 Task: Create a rule when the name of a card does not contains text .
Action: Mouse pressed left at (727, 213)
Screenshot: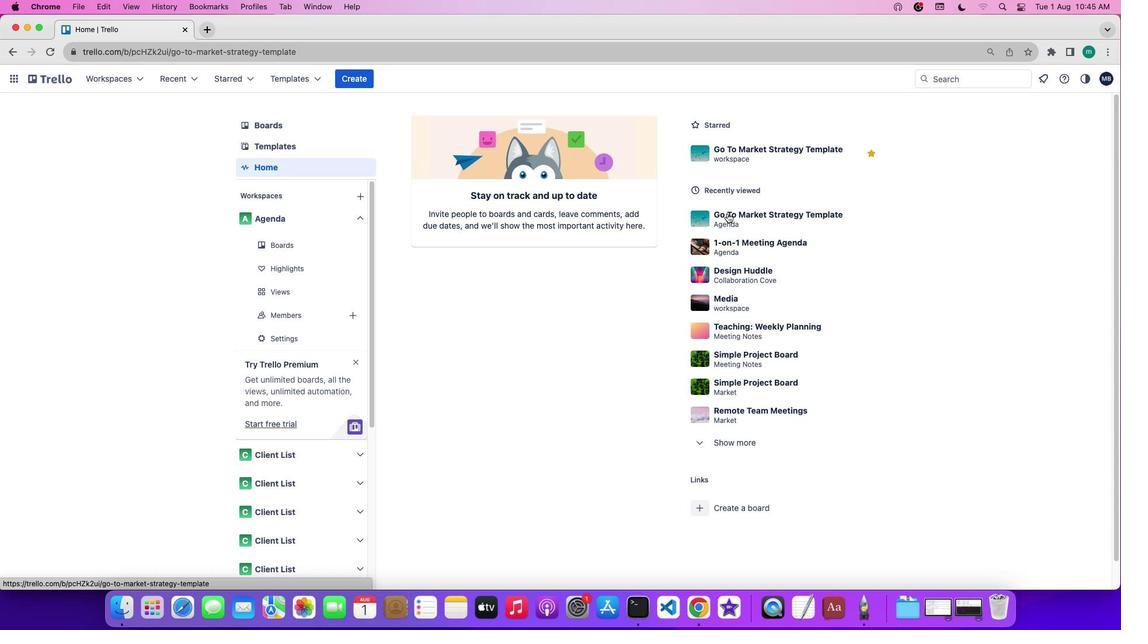 
Action: Mouse moved to (1011, 244)
Screenshot: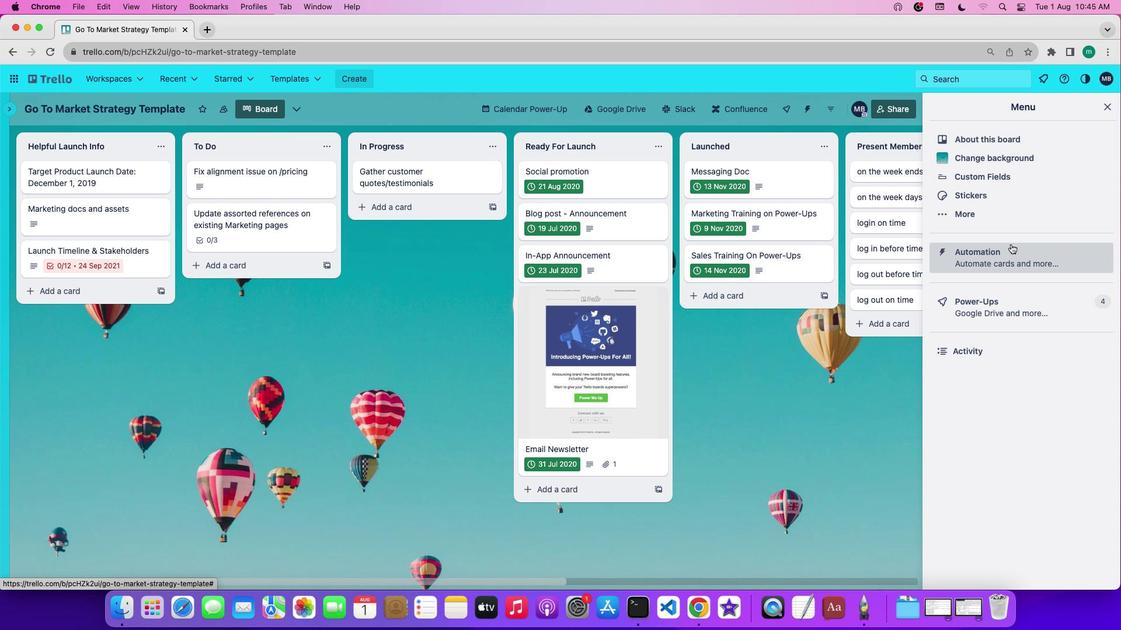 
Action: Mouse pressed left at (1011, 244)
Screenshot: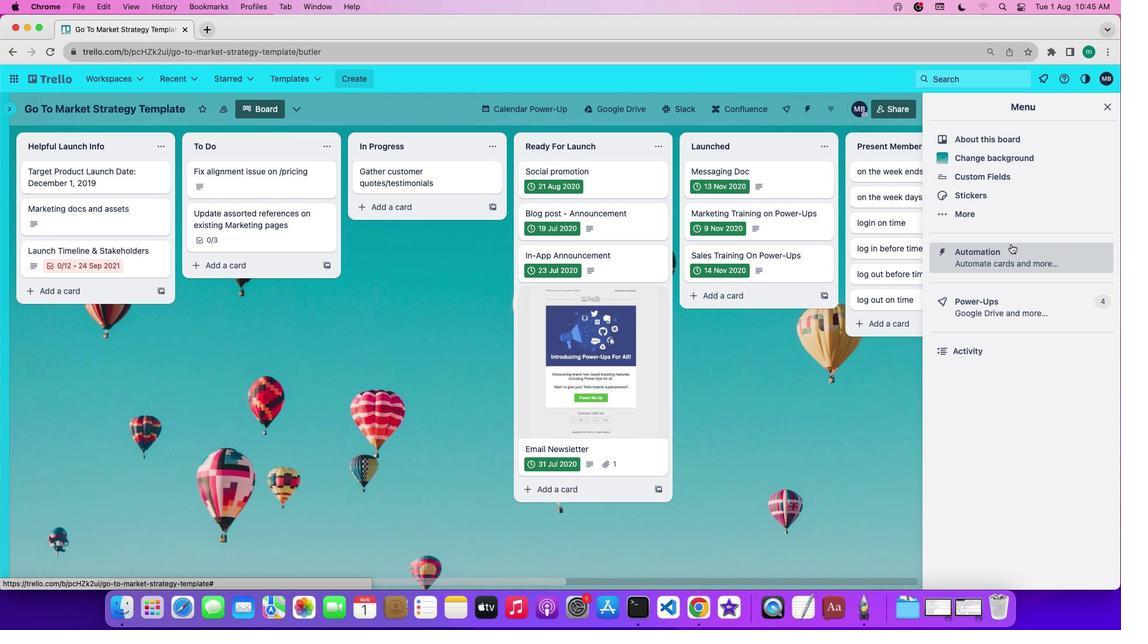 
Action: Mouse moved to (70, 204)
Screenshot: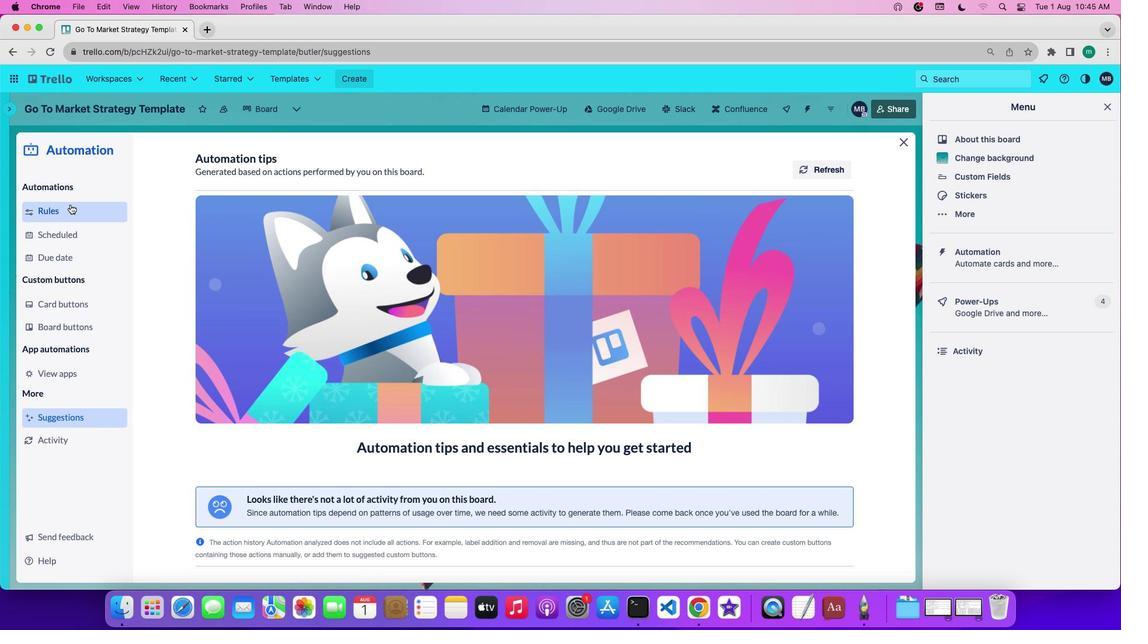 
Action: Mouse pressed left at (70, 204)
Screenshot: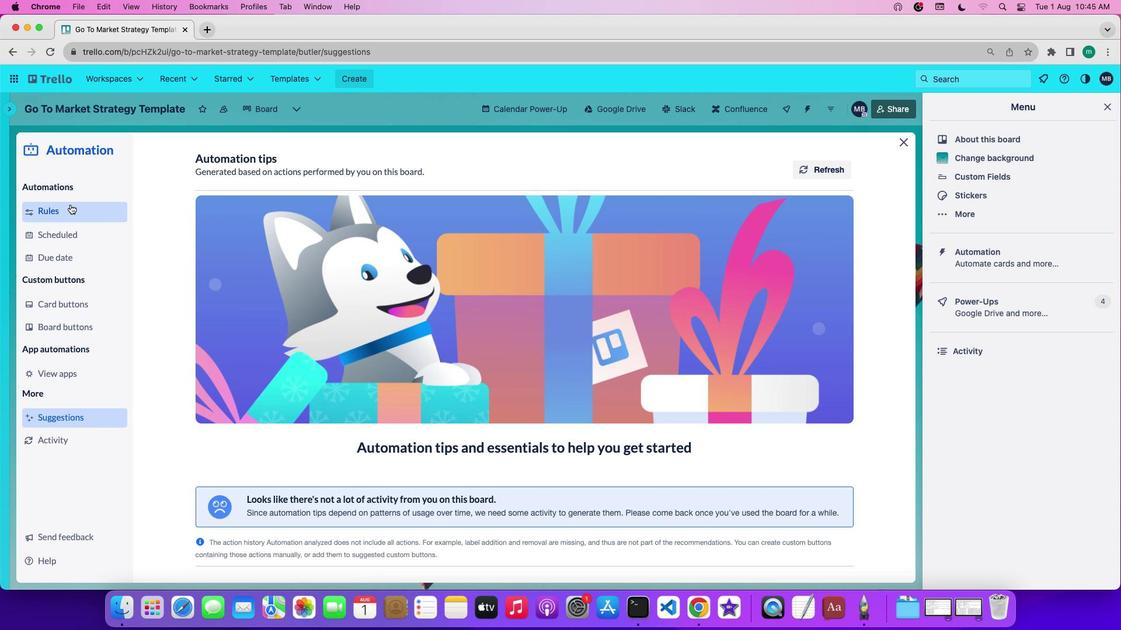 
Action: Mouse moved to (275, 420)
Screenshot: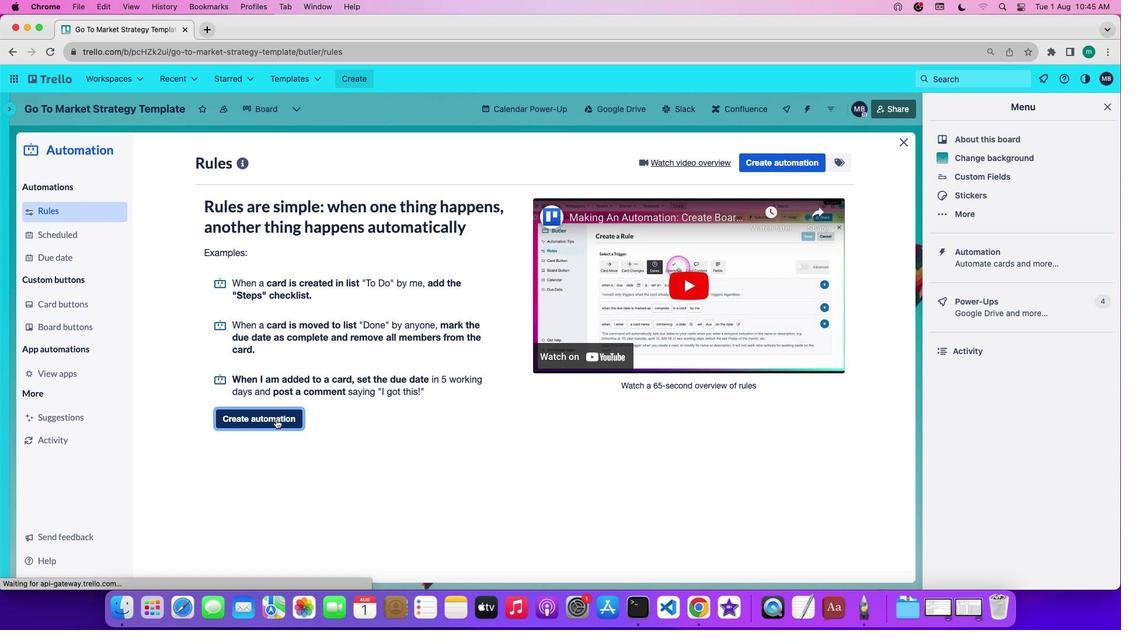
Action: Mouse pressed left at (275, 420)
Screenshot: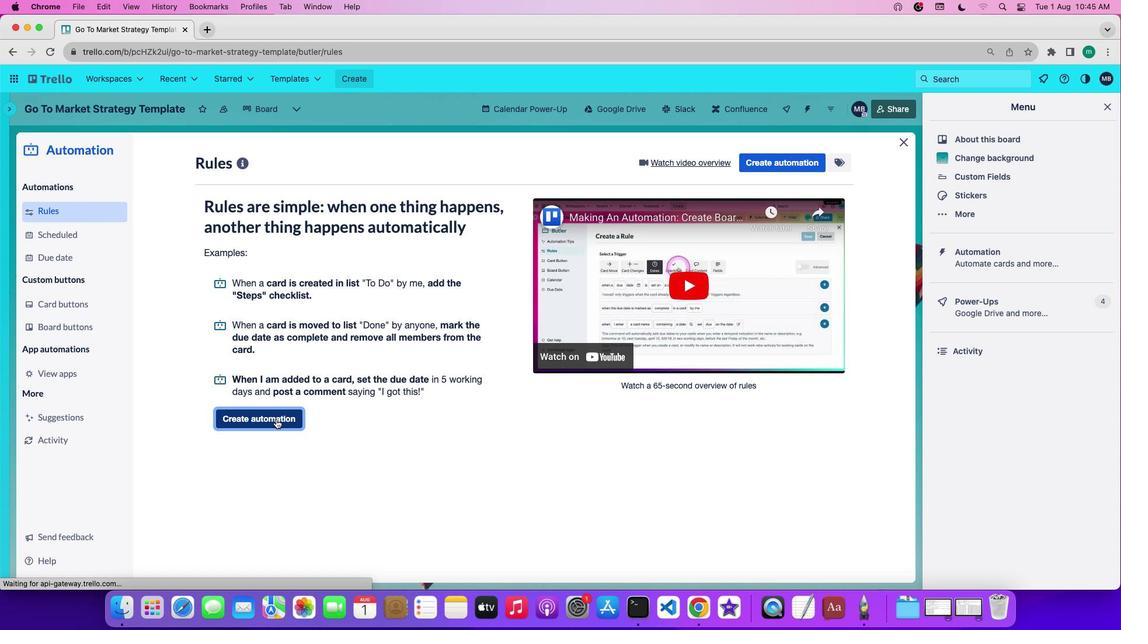 
Action: Mouse moved to (560, 275)
Screenshot: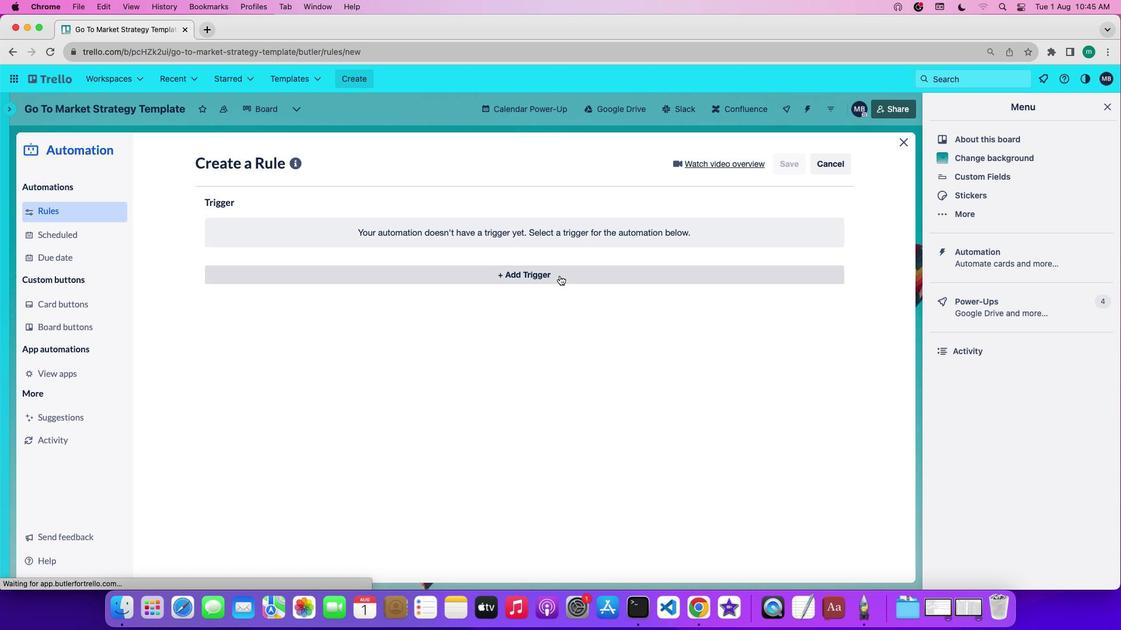 
Action: Mouse pressed left at (560, 275)
Screenshot: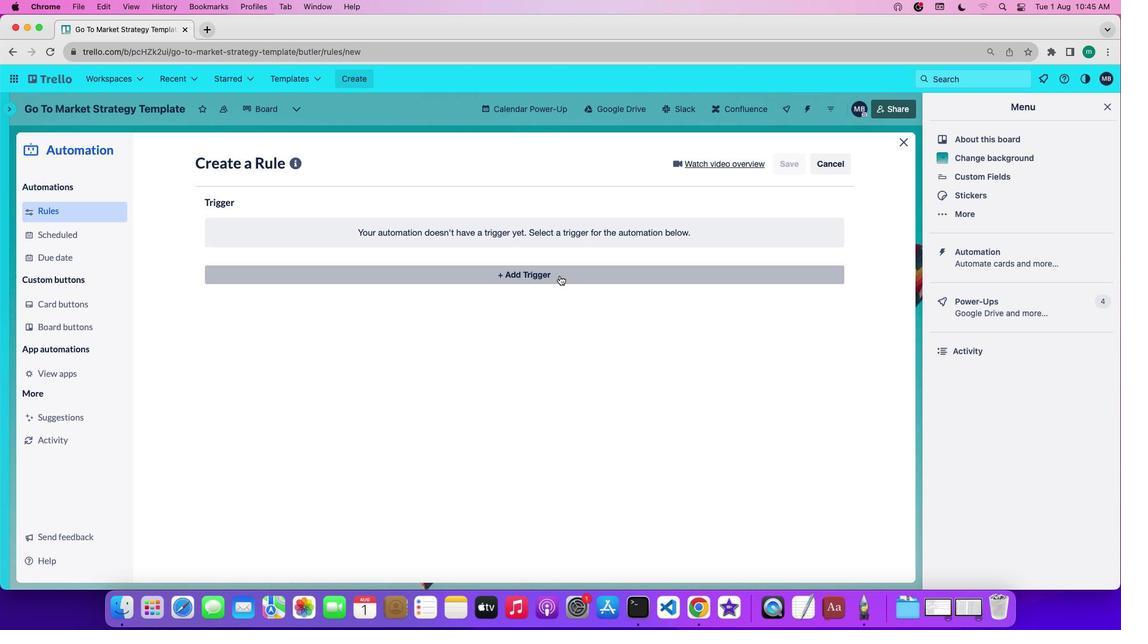 
Action: Mouse moved to (425, 316)
Screenshot: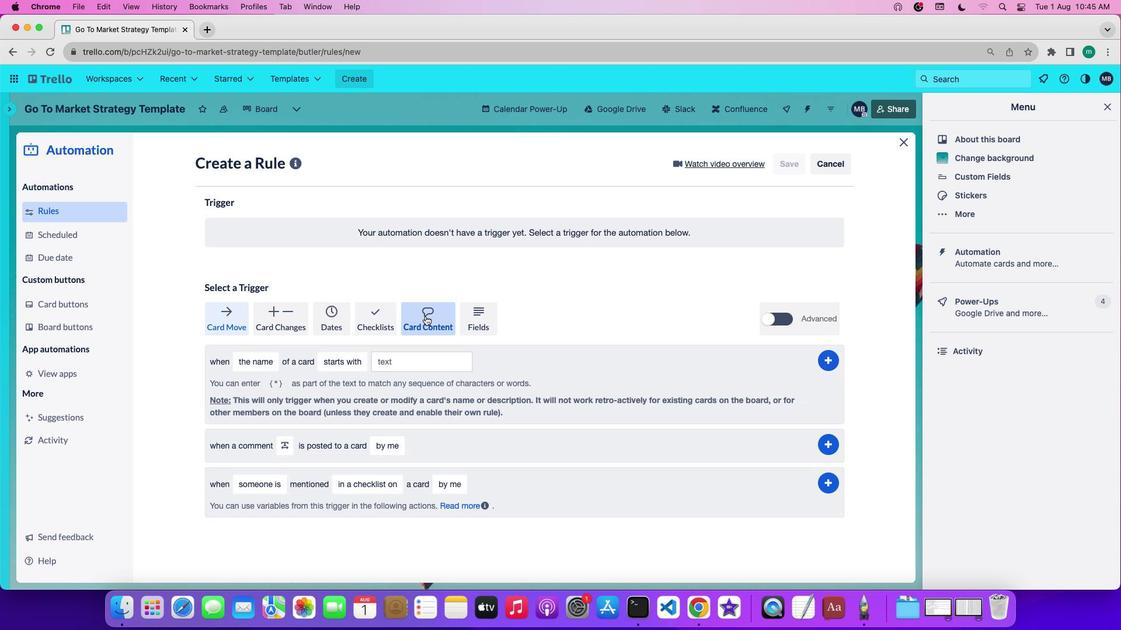 
Action: Mouse pressed left at (425, 316)
Screenshot: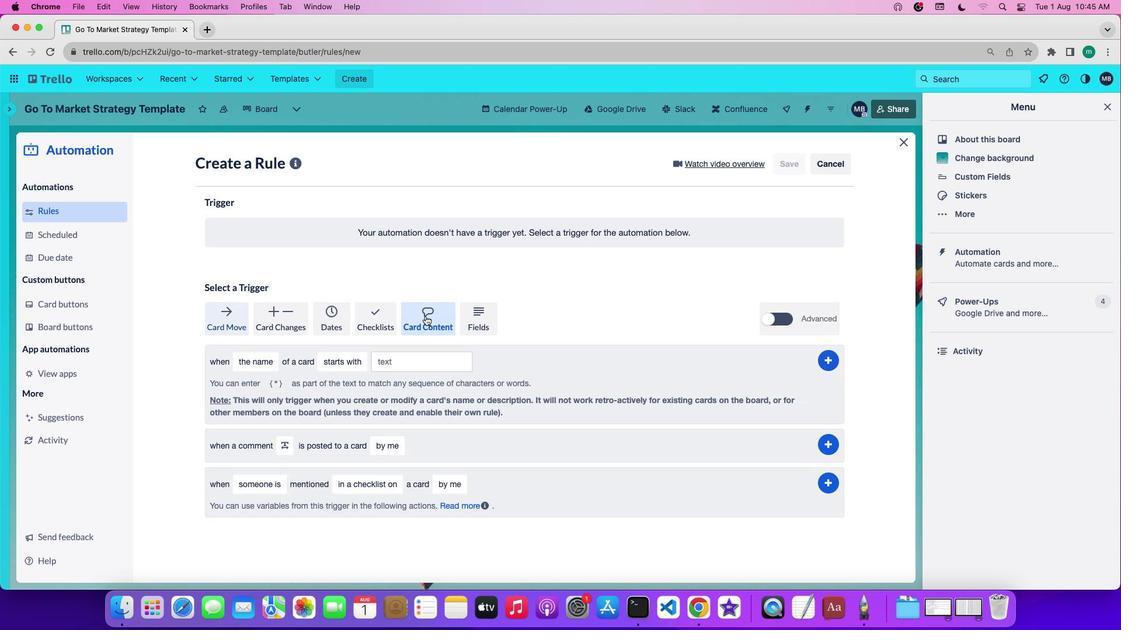 
Action: Mouse moved to (248, 364)
Screenshot: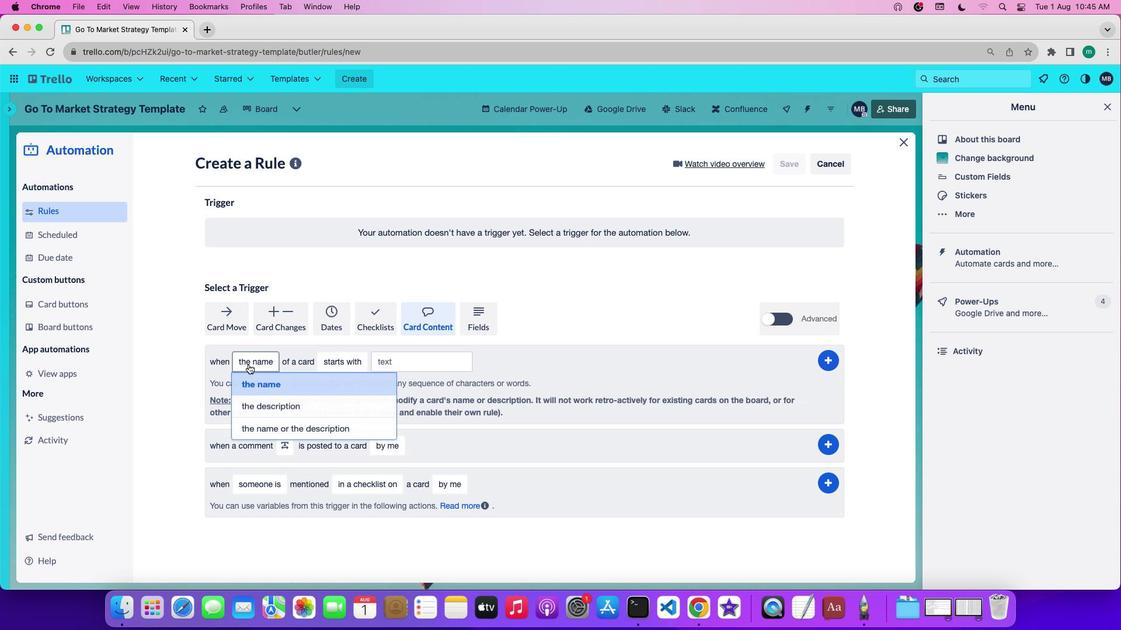 
Action: Mouse pressed left at (248, 364)
Screenshot: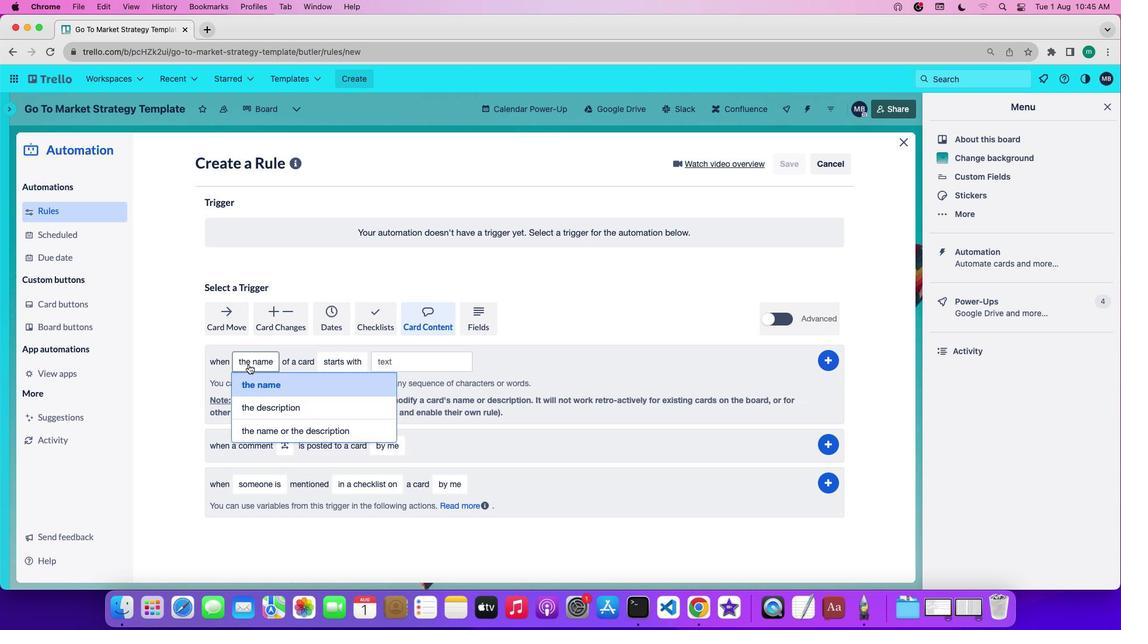 
Action: Mouse moved to (251, 383)
Screenshot: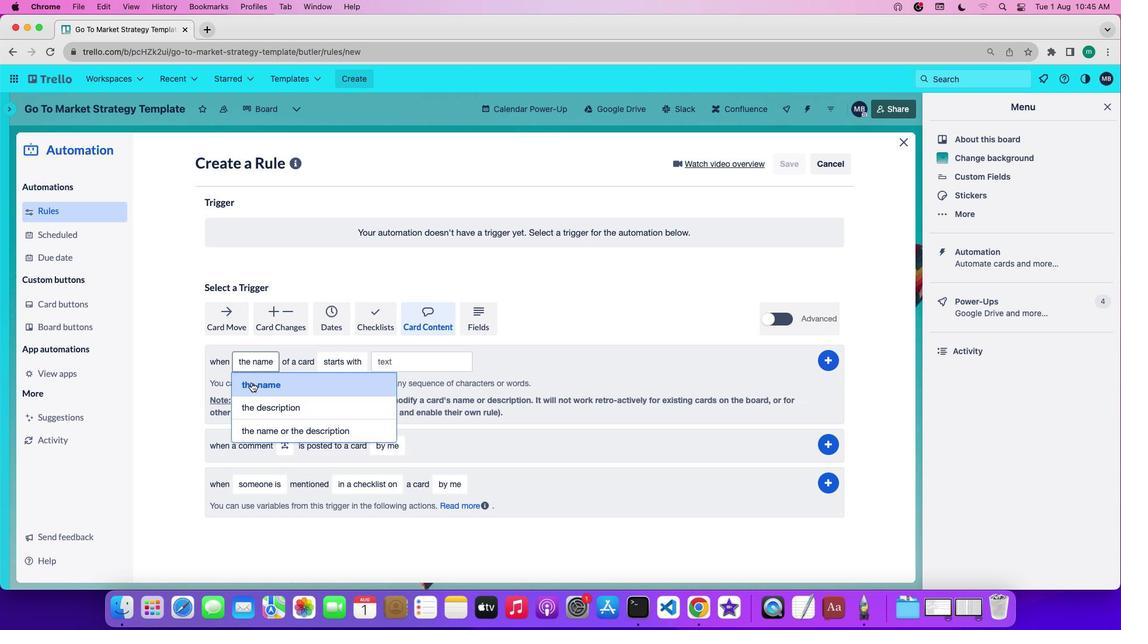 
Action: Mouse pressed left at (251, 383)
Screenshot: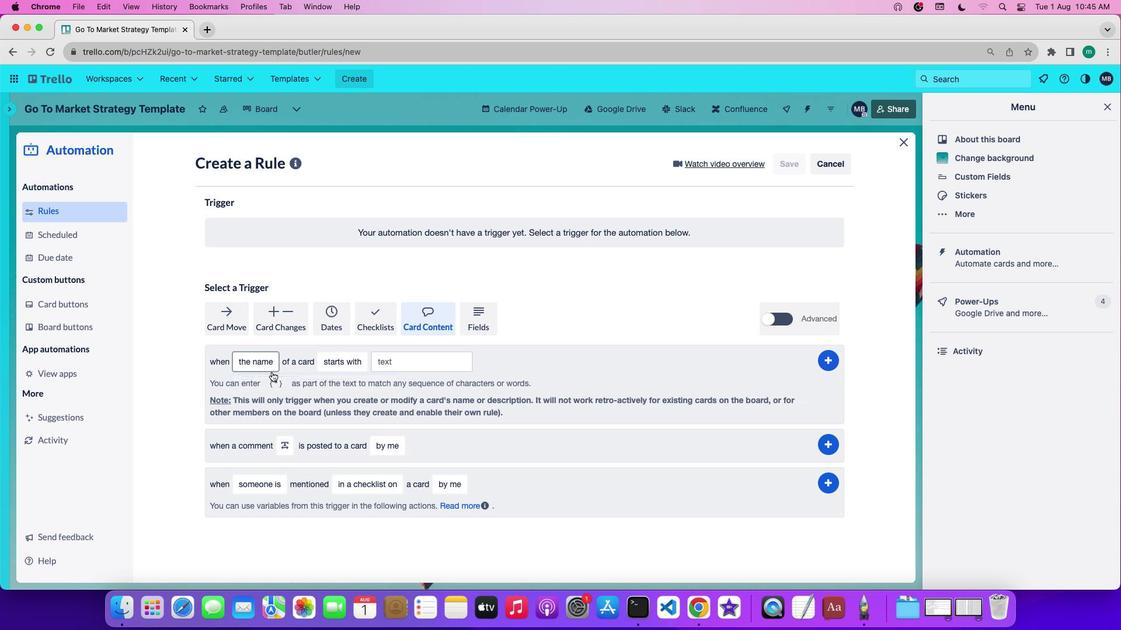 
Action: Mouse moved to (331, 357)
Screenshot: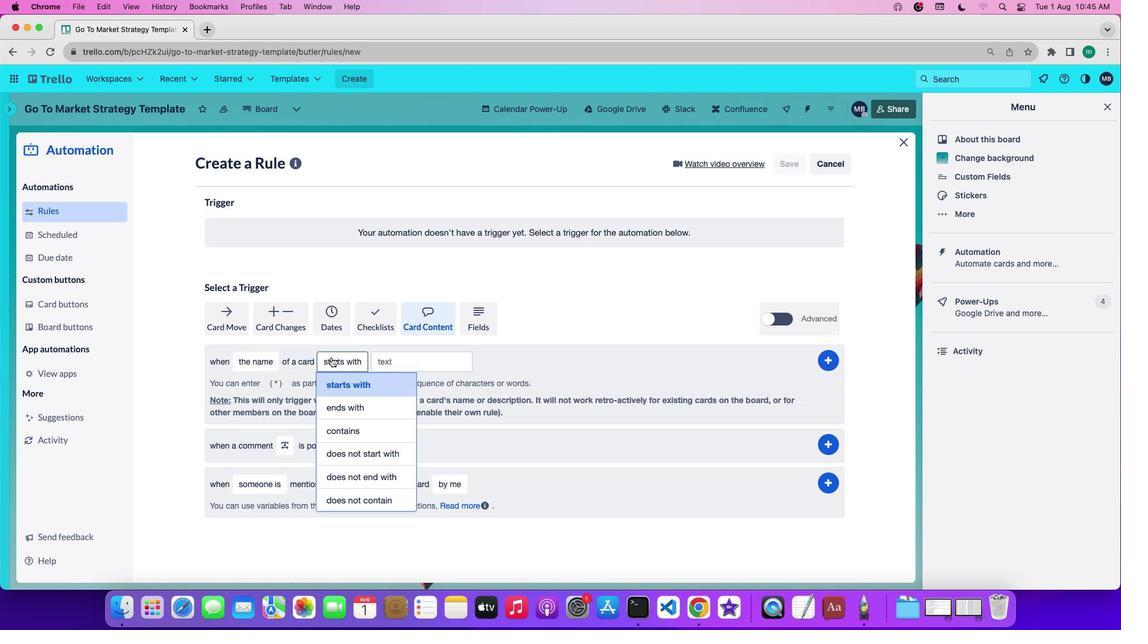 
Action: Mouse pressed left at (331, 357)
Screenshot: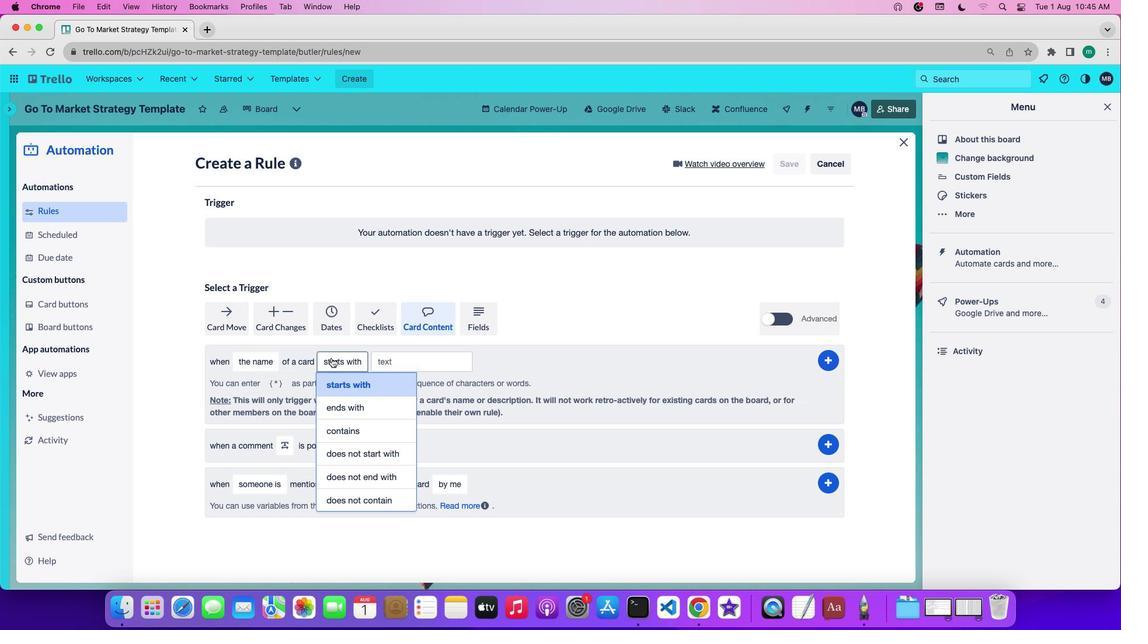 
Action: Mouse moved to (350, 498)
Screenshot: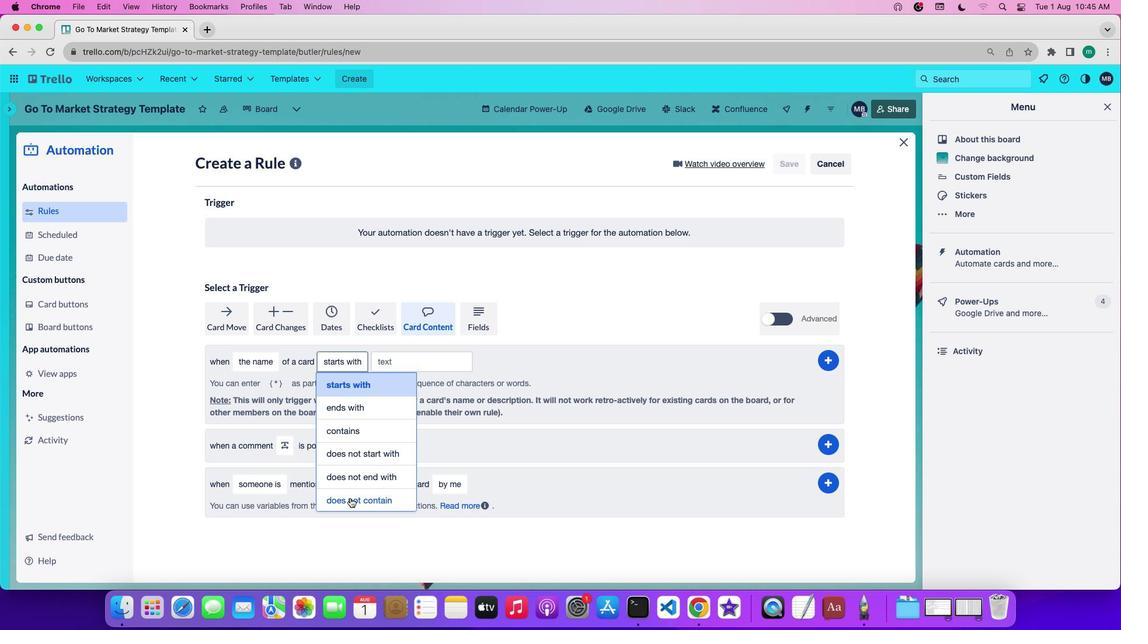 
Action: Mouse pressed left at (350, 498)
Screenshot: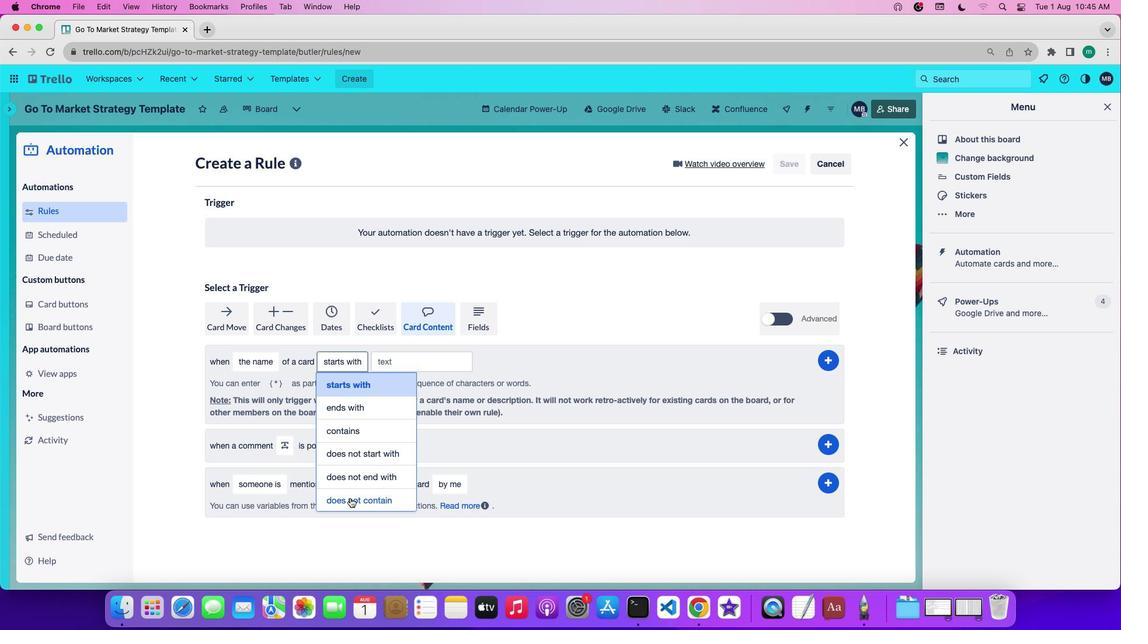 
Action: Mouse moved to (434, 363)
Screenshot: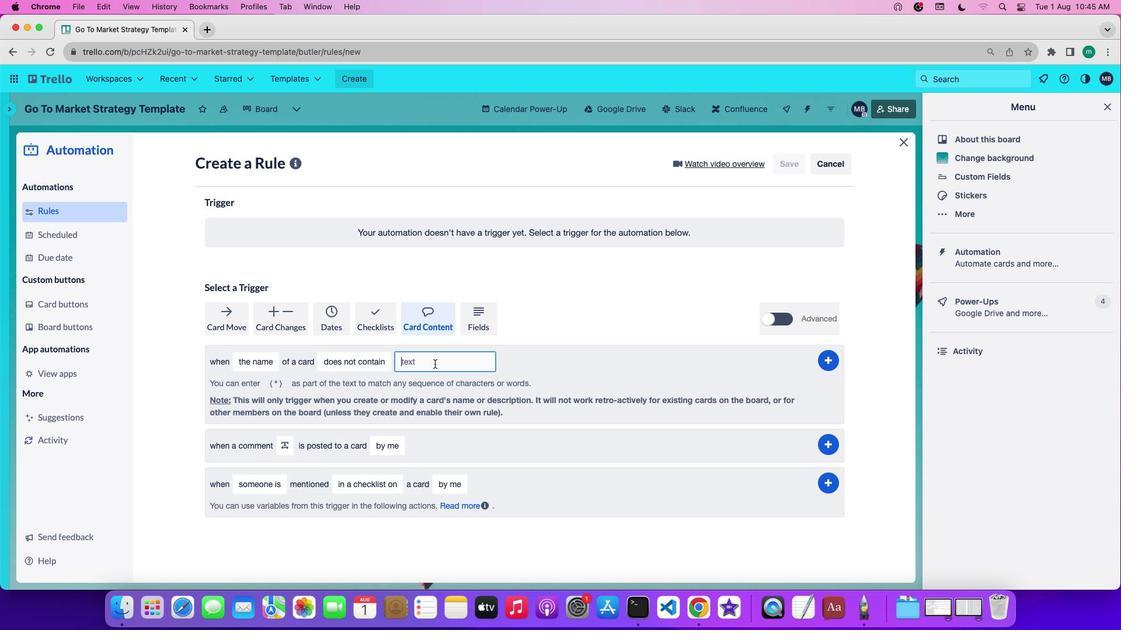 
Action: Mouse pressed left at (434, 363)
Screenshot: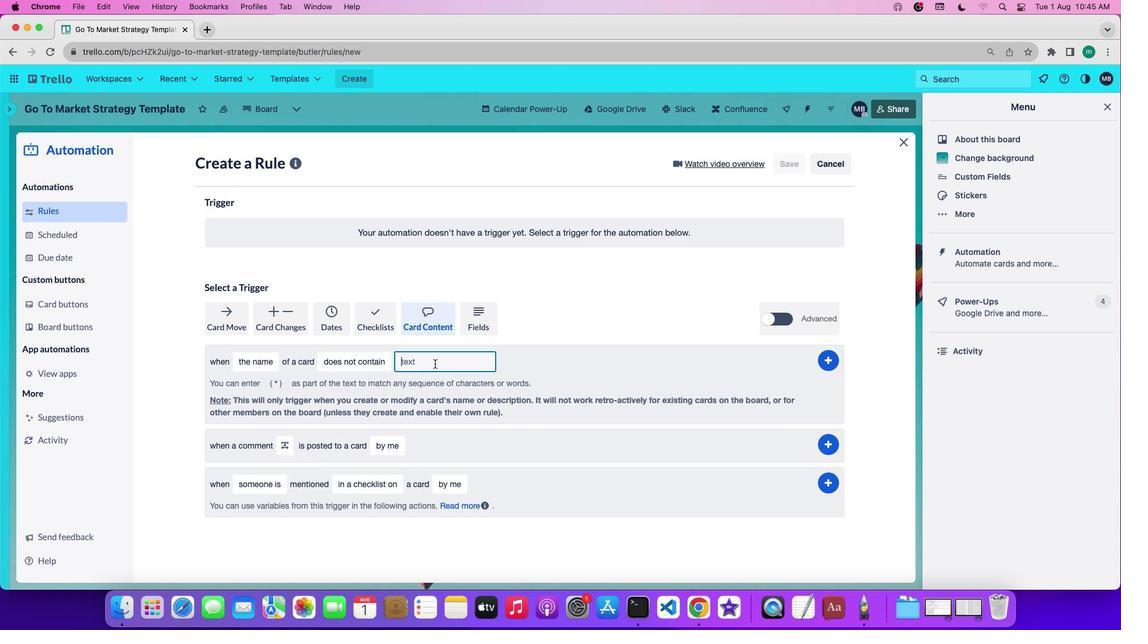
Action: Key pressed Key.shift't''e''x''t'
Screenshot: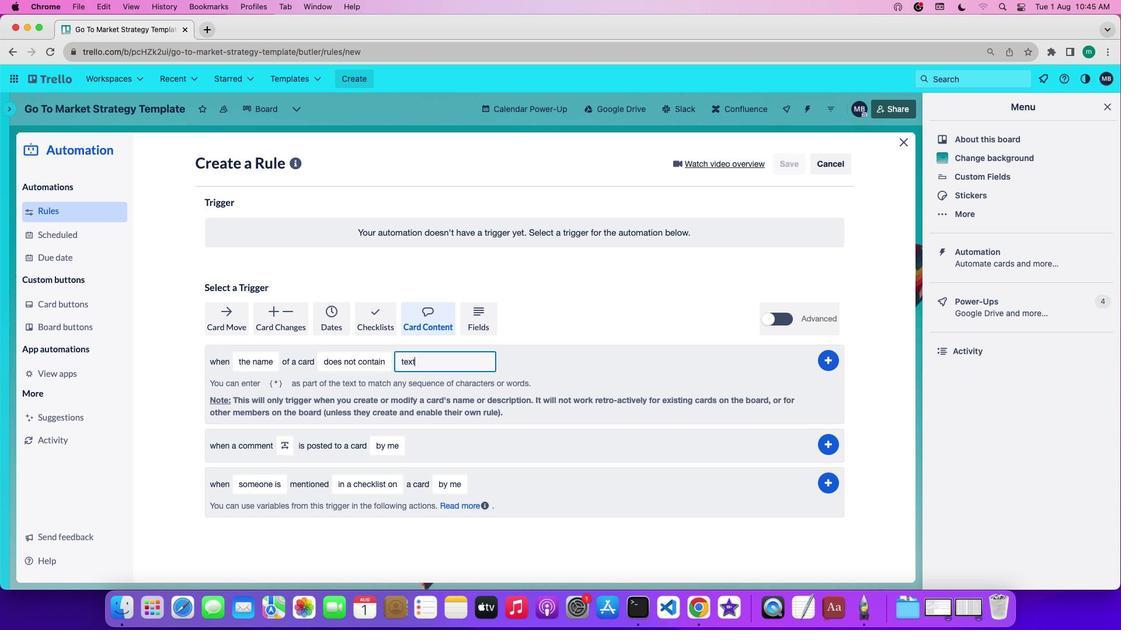 
Action: Mouse moved to (834, 365)
Screenshot: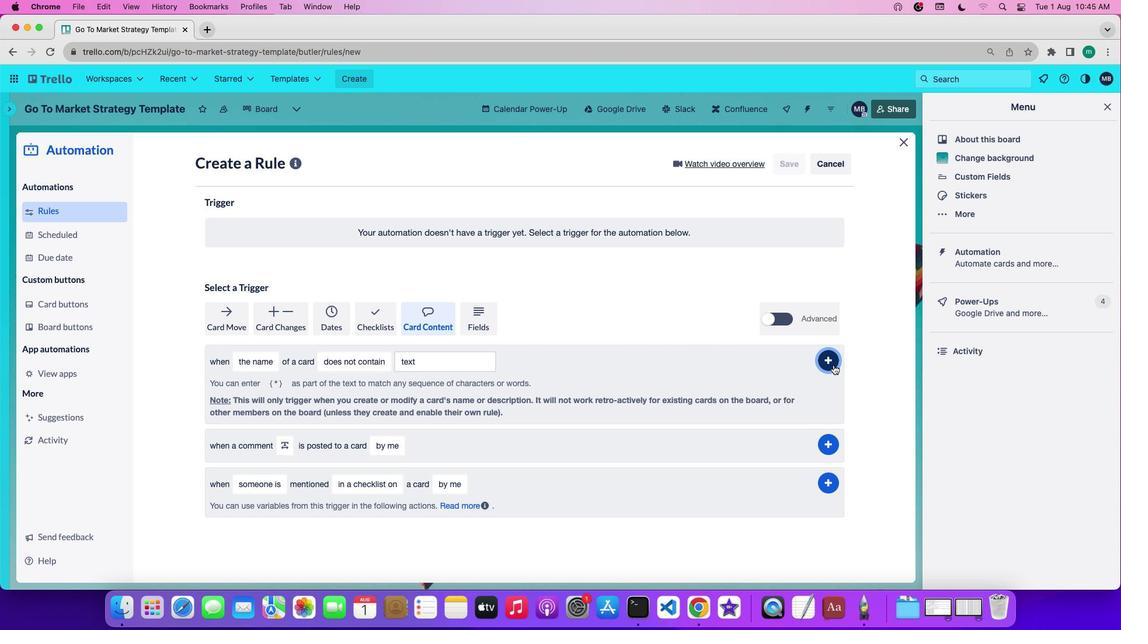 
Action: Mouse pressed left at (834, 365)
Screenshot: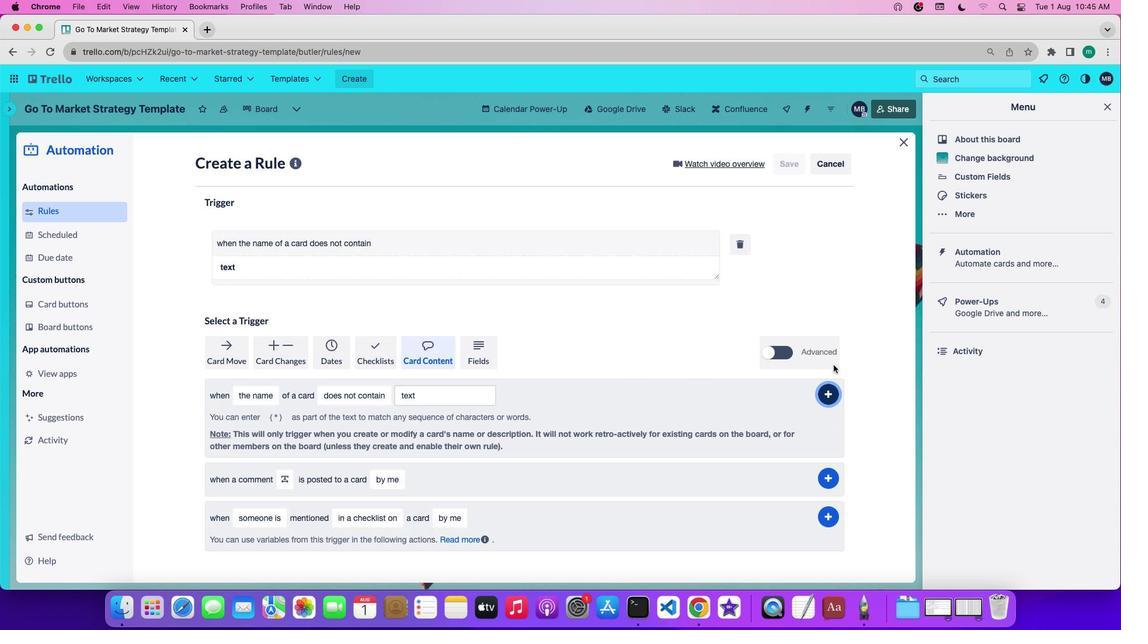 
Action: Mouse moved to (833, 365)
Screenshot: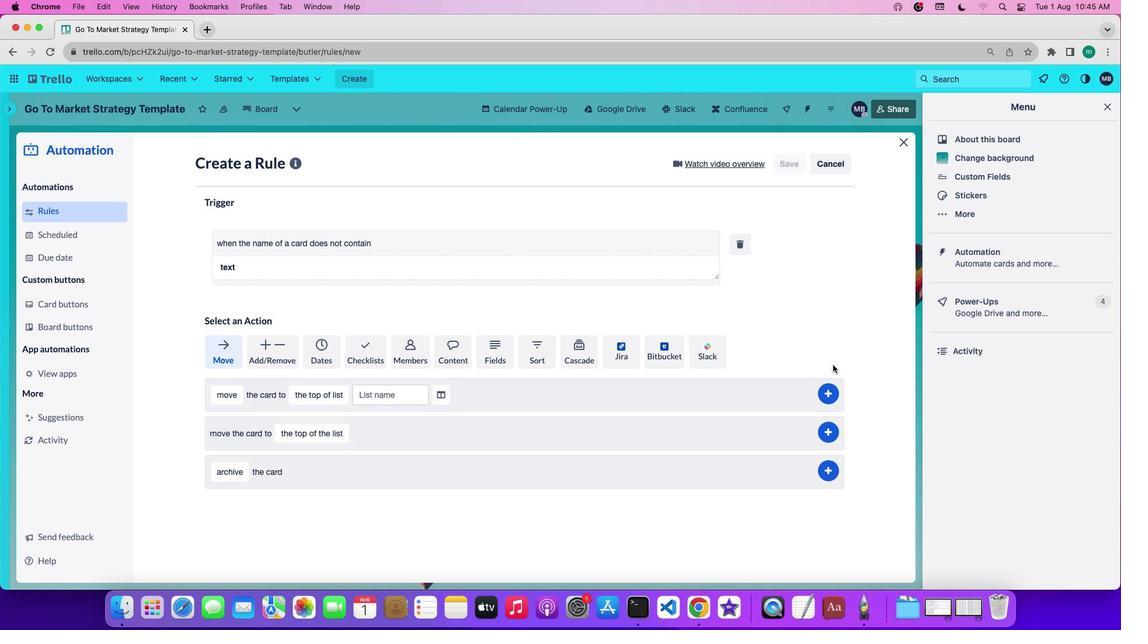 
